 Task: Assign in the project ArrowSprint the issue 'Address issues related to software bugs and defects' to the sprint 'Velocity Venture'. Assign in the project ArrowSprint the issue 'Implement a new feature to allow for virtual meetings and video conferencing' to the sprint 'Velocity Venture'. Assign in the project ArrowSprint the issue 'Develop a new feature to allow for gamification of key tasks and activities.' to the sprint 'Velocity Venture'. Assign in the project ArrowSprint the issue 'Address issues related to slow response time when accessing the system remotely' to the sprint 'Velocity Venture'
Action: Mouse moved to (248, 66)
Screenshot: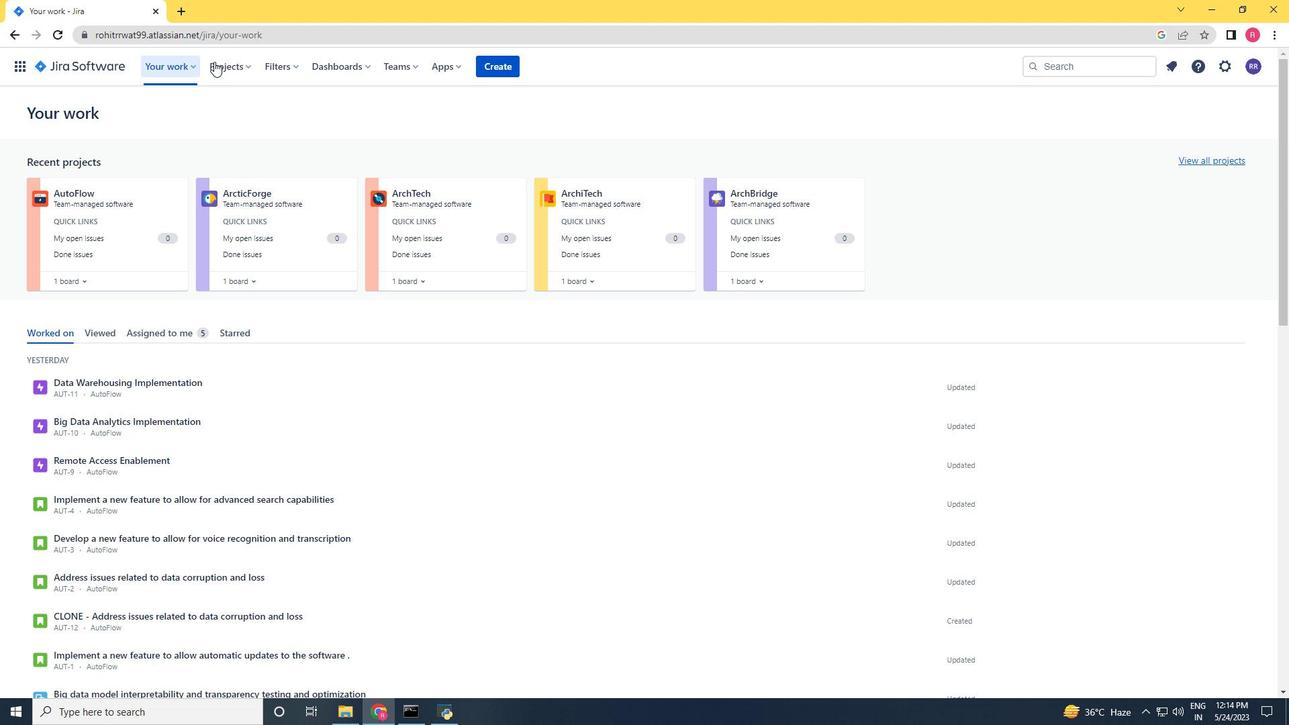 
Action: Mouse pressed left at (248, 66)
Screenshot: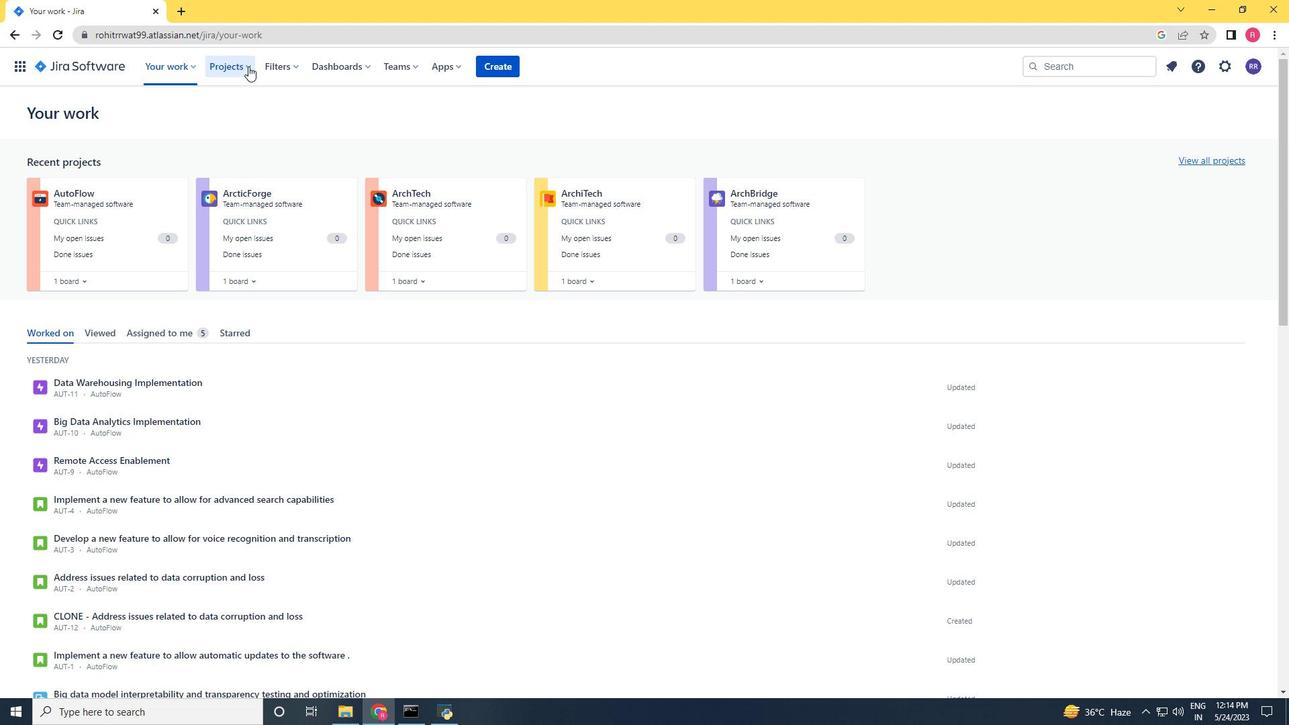 
Action: Mouse moved to (290, 124)
Screenshot: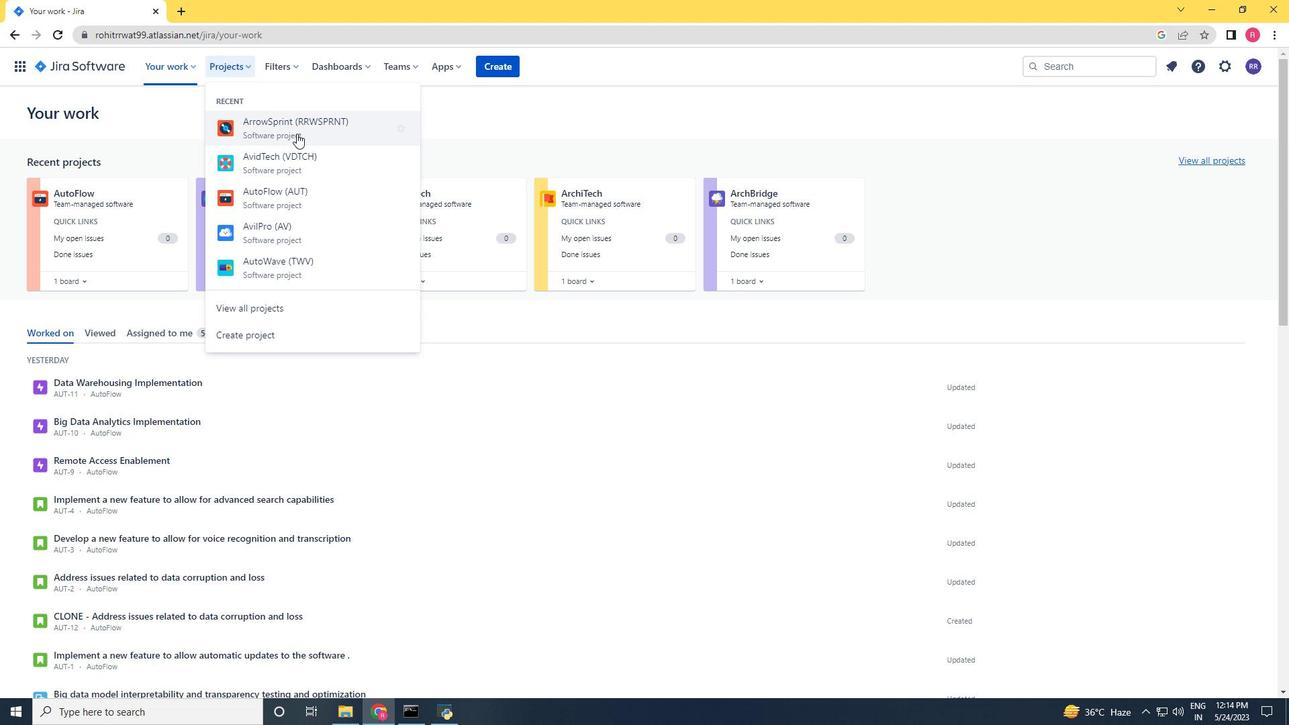 
Action: Mouse pressed left at (290, 124)
Screenshot: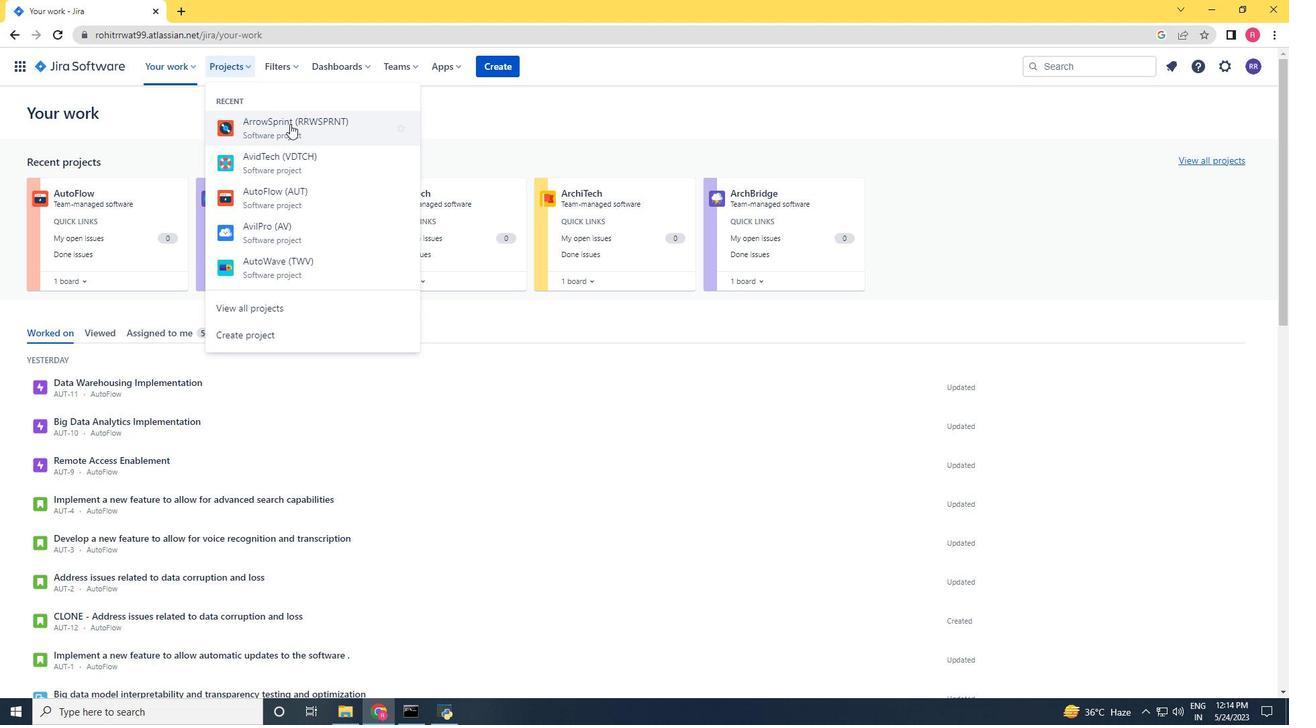 
Action: Mouse moved to (105, 210)
Screenshot: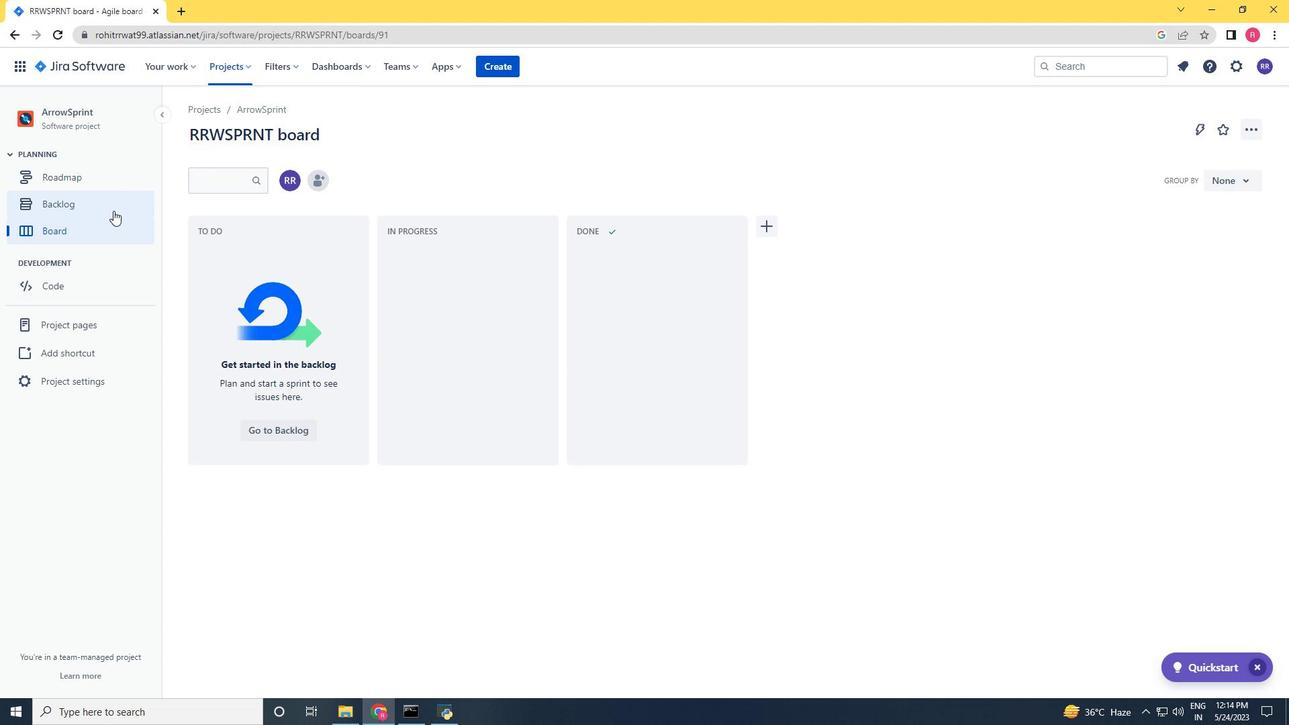 
Action: Mouse pressed left at (105, 210)
Screenshot: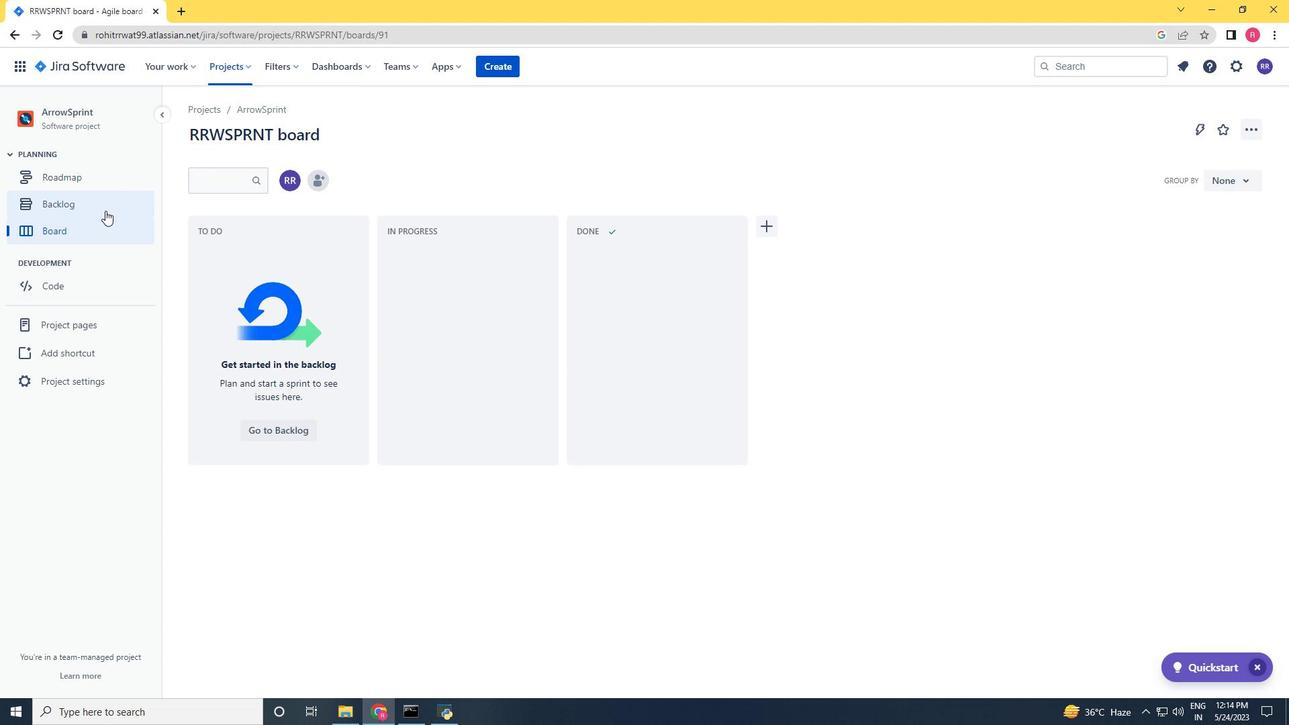 
Action: Mouse moved to (1223, 360)
Screenshot: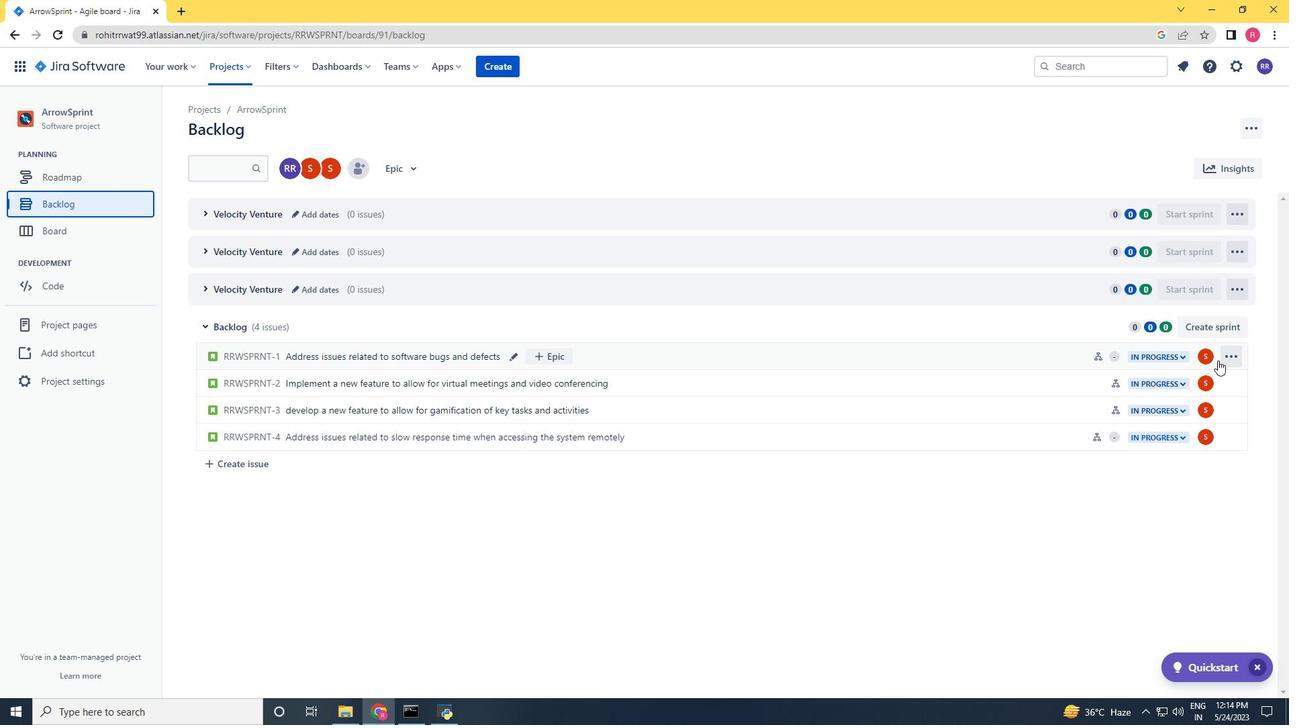 
Action: Mouse pressed left at (1223, 360)
Screenshot: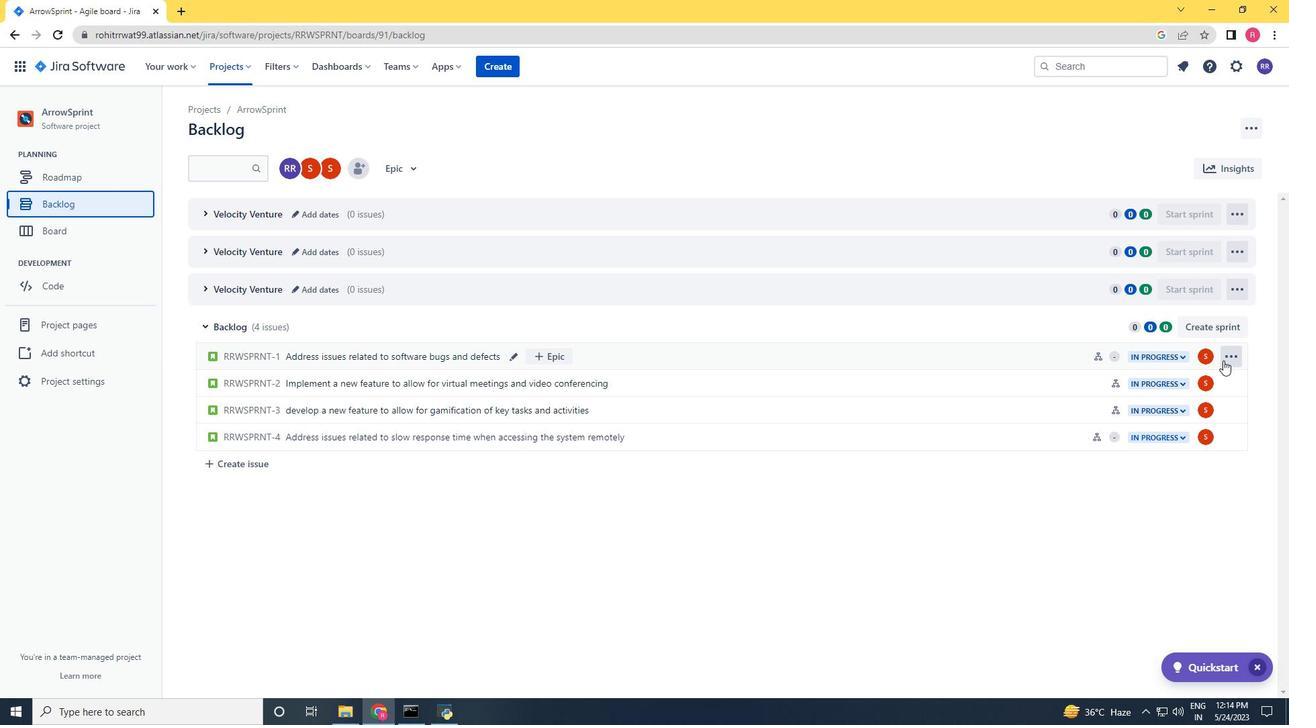 
Action: Mouse moved to (1208, 511)
Screenshot: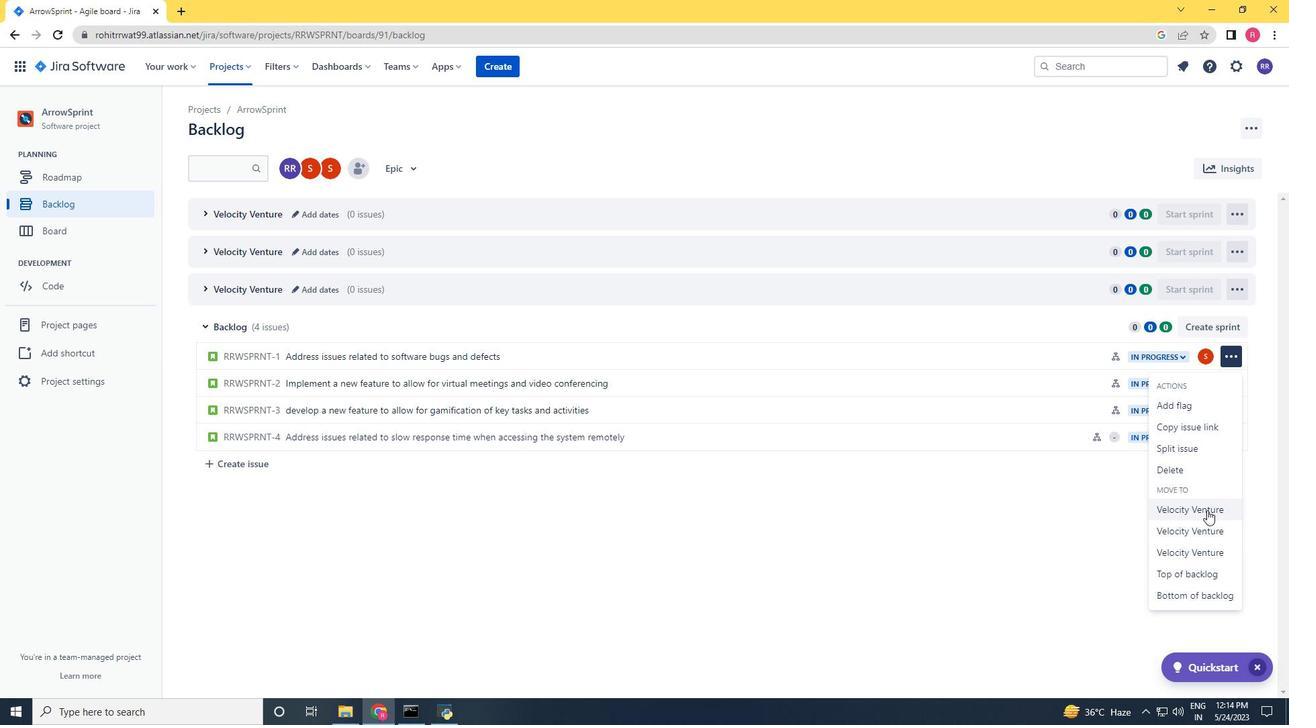 
Action: Mouse pressed left at (1208, 511)
Screenshot: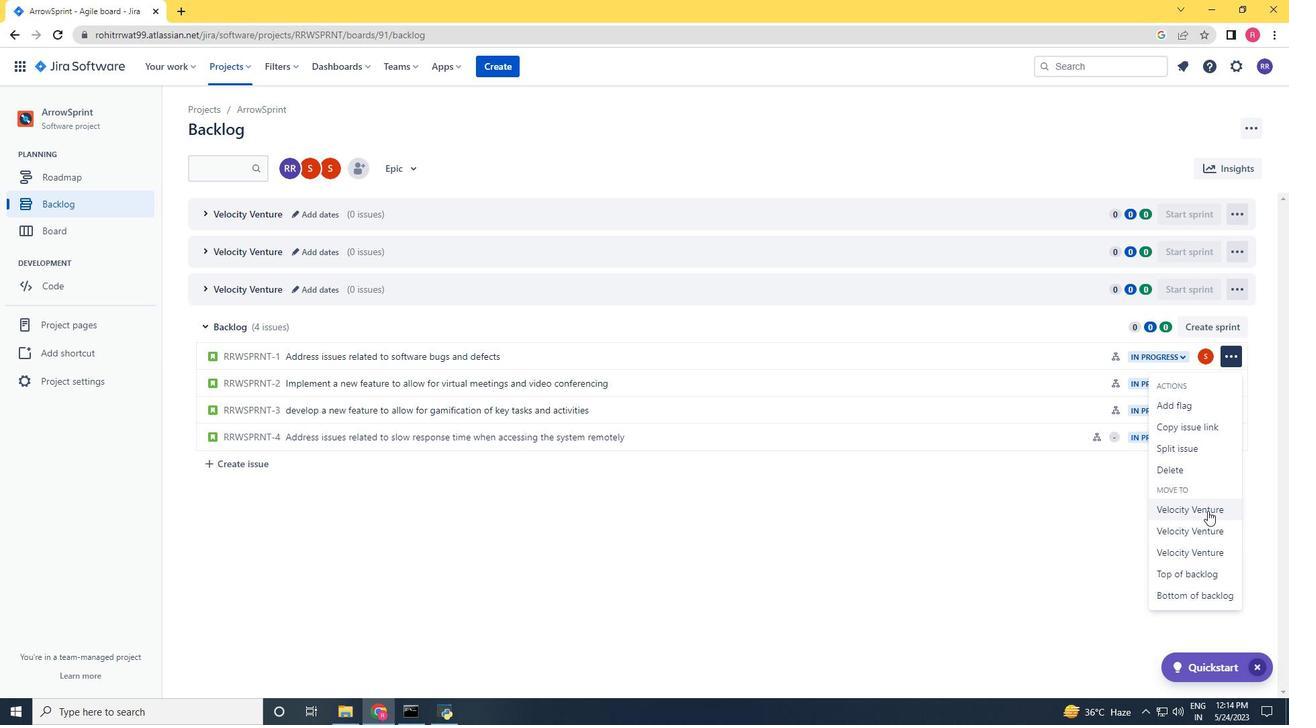 
Action: Mouse moved to (1227, 360)
Screenshot: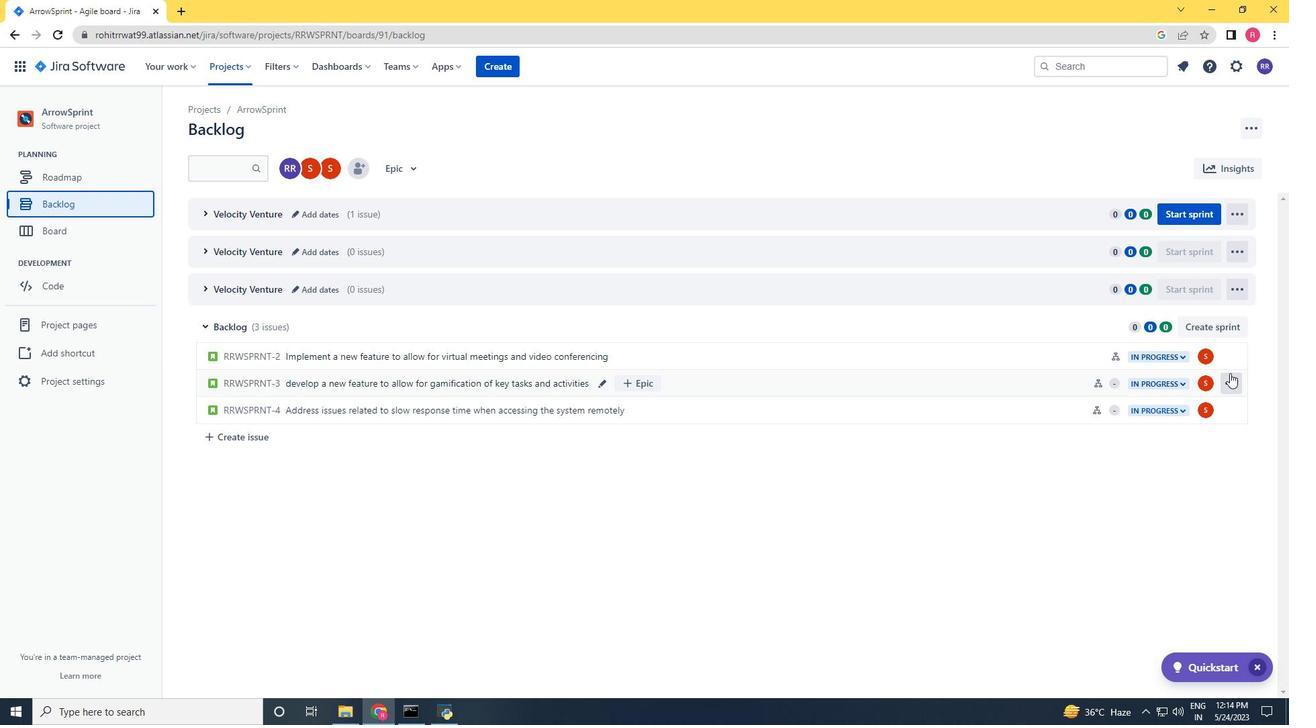 
Action: Mouse pressed left at (1227, 360)
Screenshot: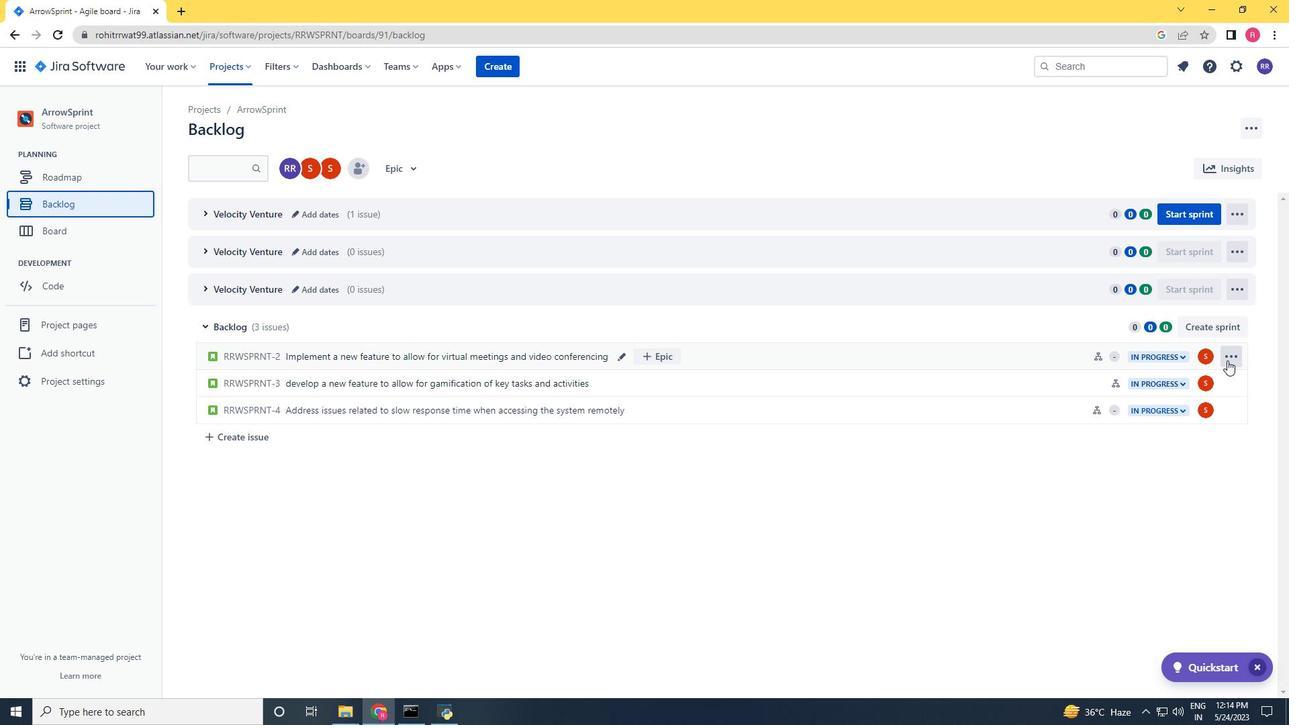 
Action: Mouse moved to (1221, 534)
Screenshot: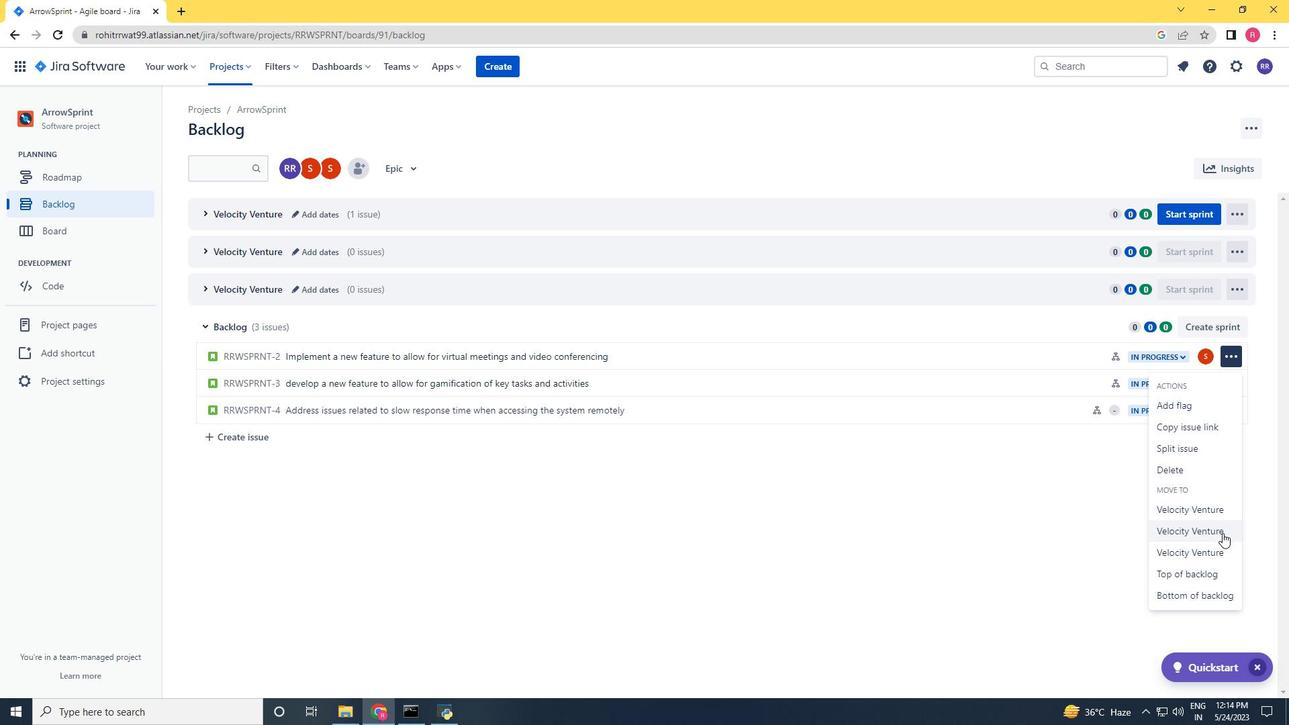 
Action: Mouse pressed left at (1221, 534)
Screenshot: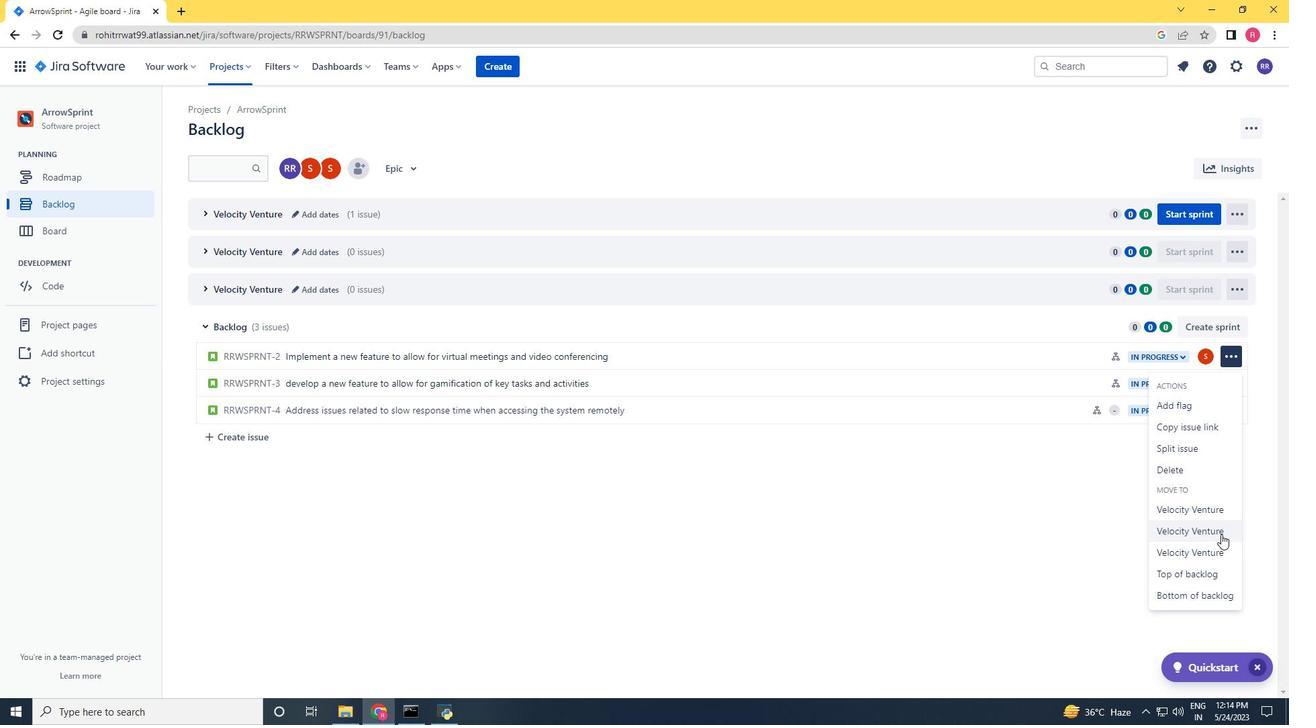 
Action: Mouse moved to (1232, 357)
Screenshot: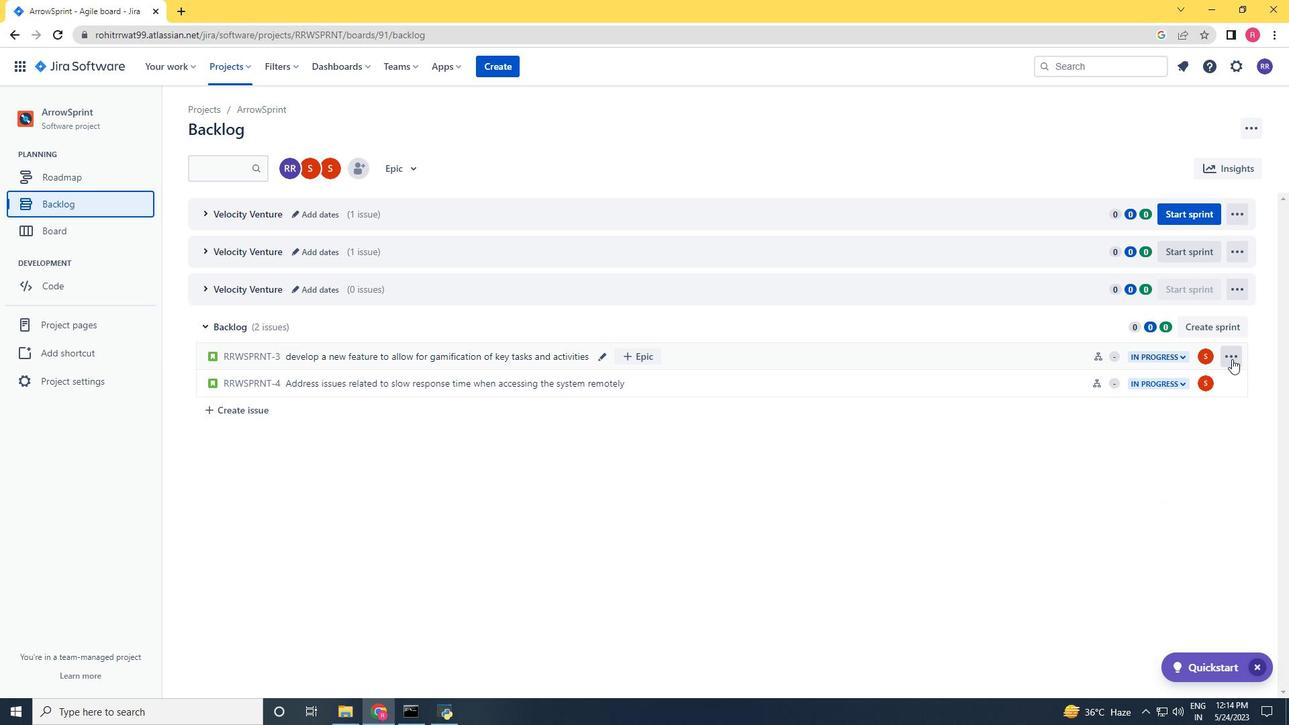 
Action: Mouse pressed left at (1232, 357)
Screenshot: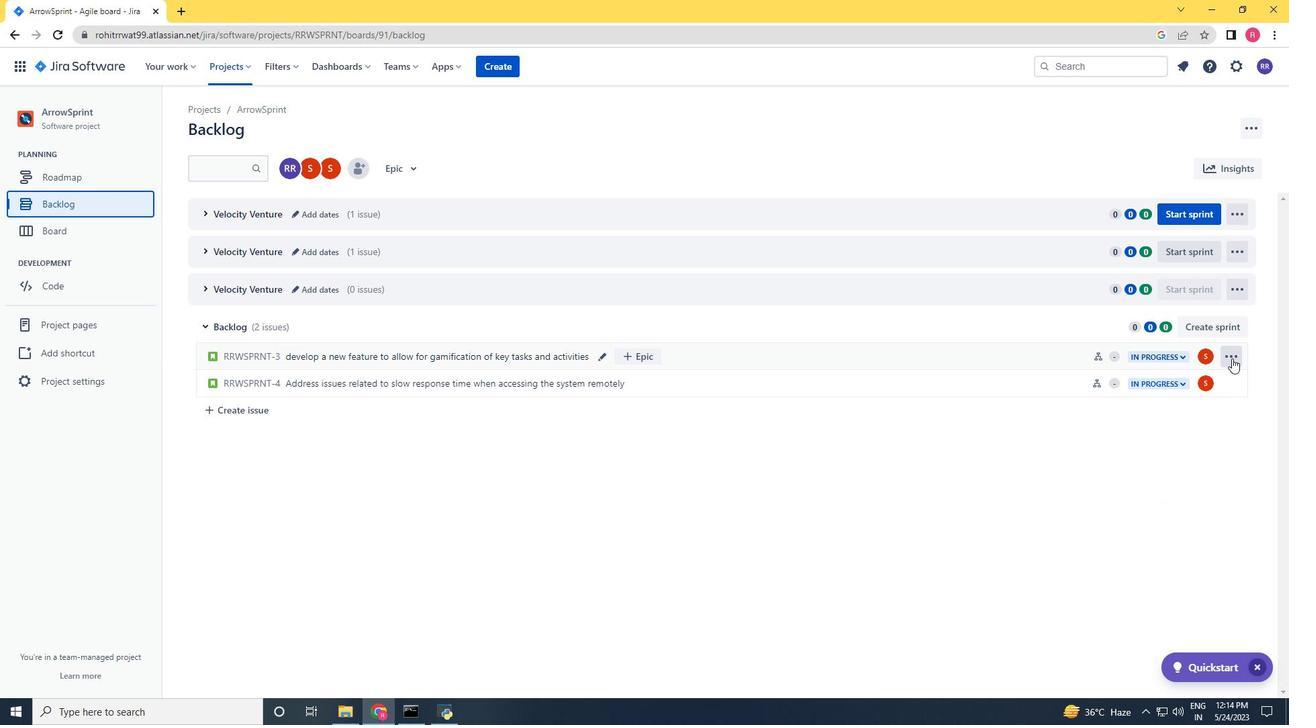 
Action: Mouse moved to (1220, 545)
Screenshot: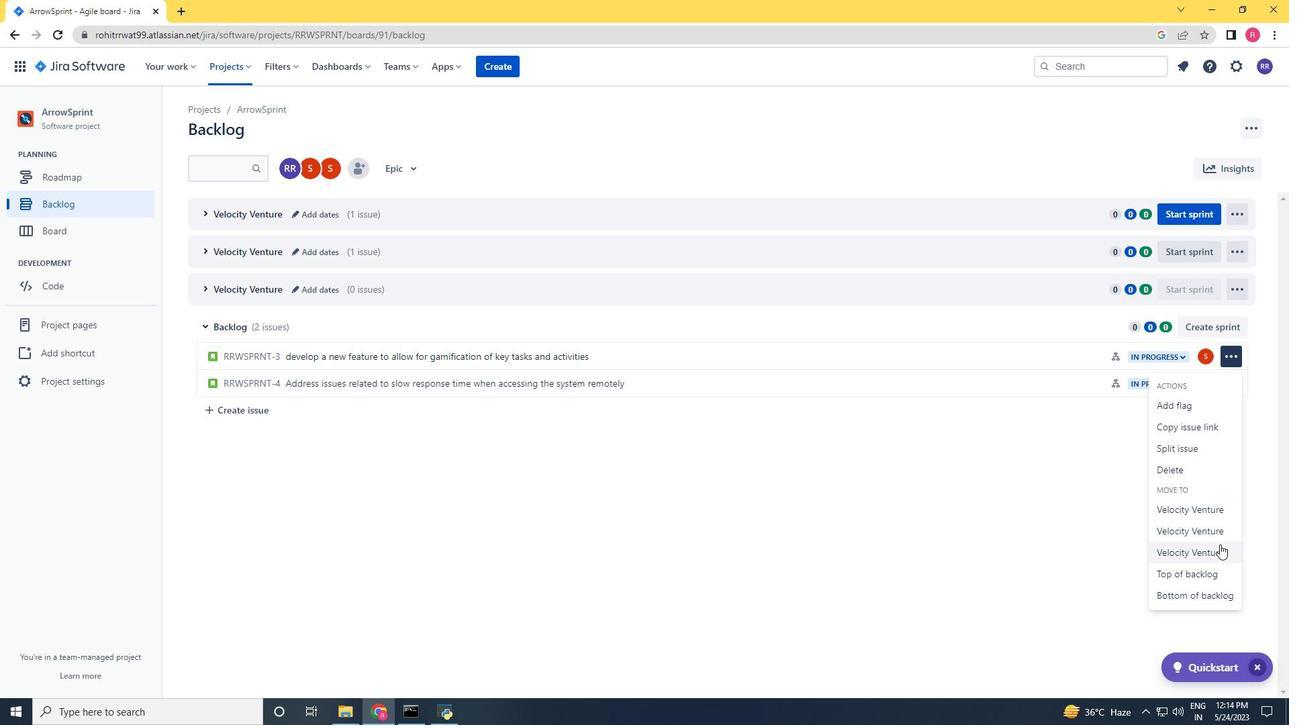 
Action: Mouse pressed left at (1220, 545)
Screenshot: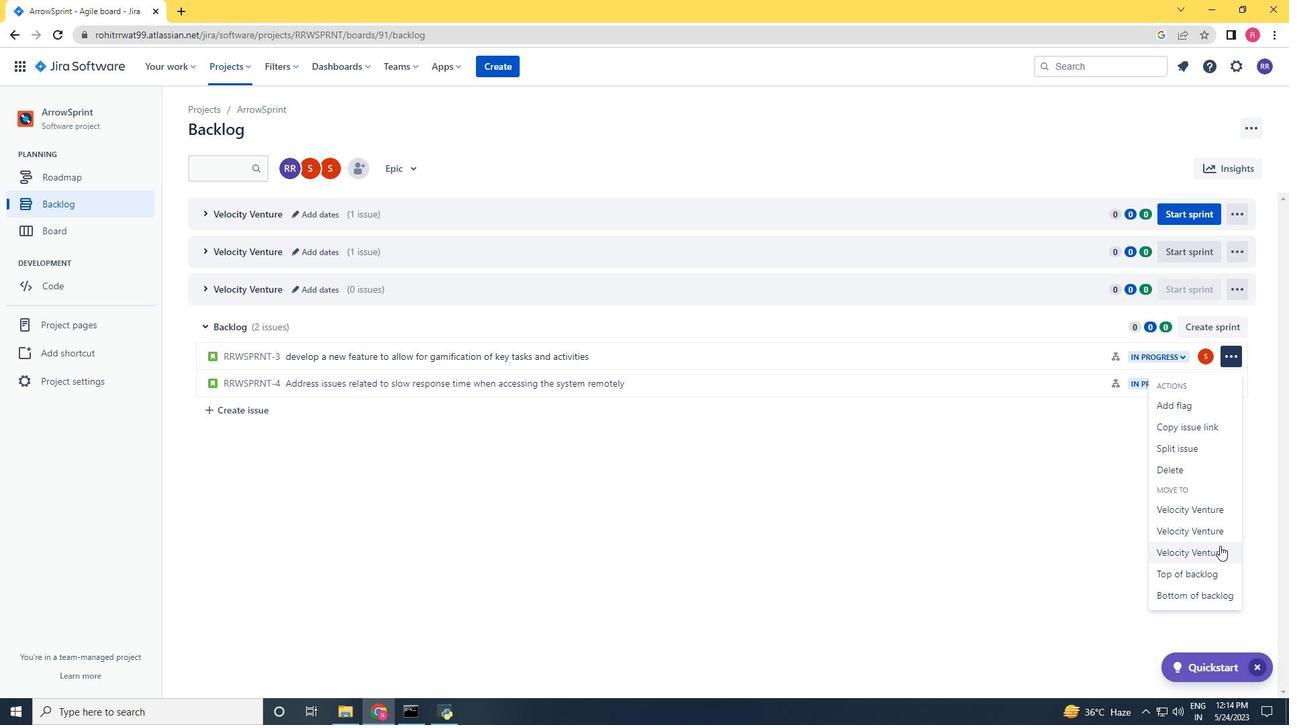 
Action: Mouse moved to (1239, 359)
Screenshot: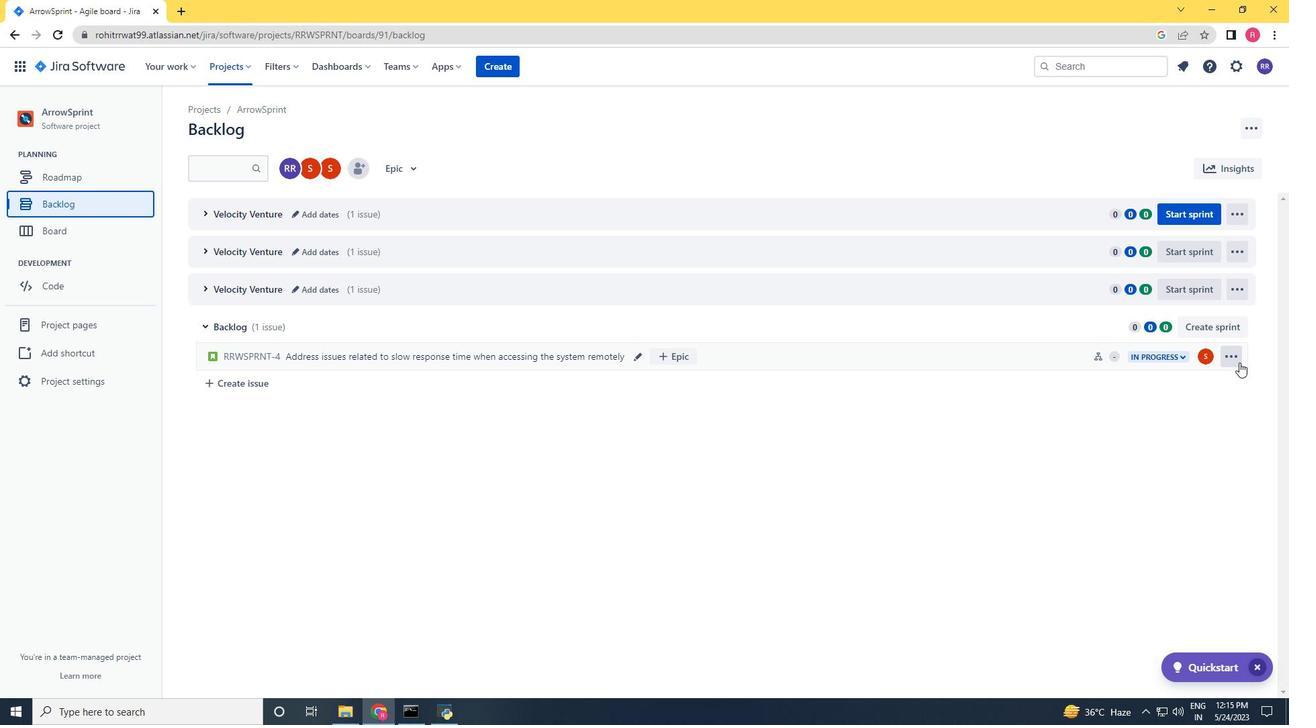 
Action: Mouse pressed left at (1239, 359)
Screenshot: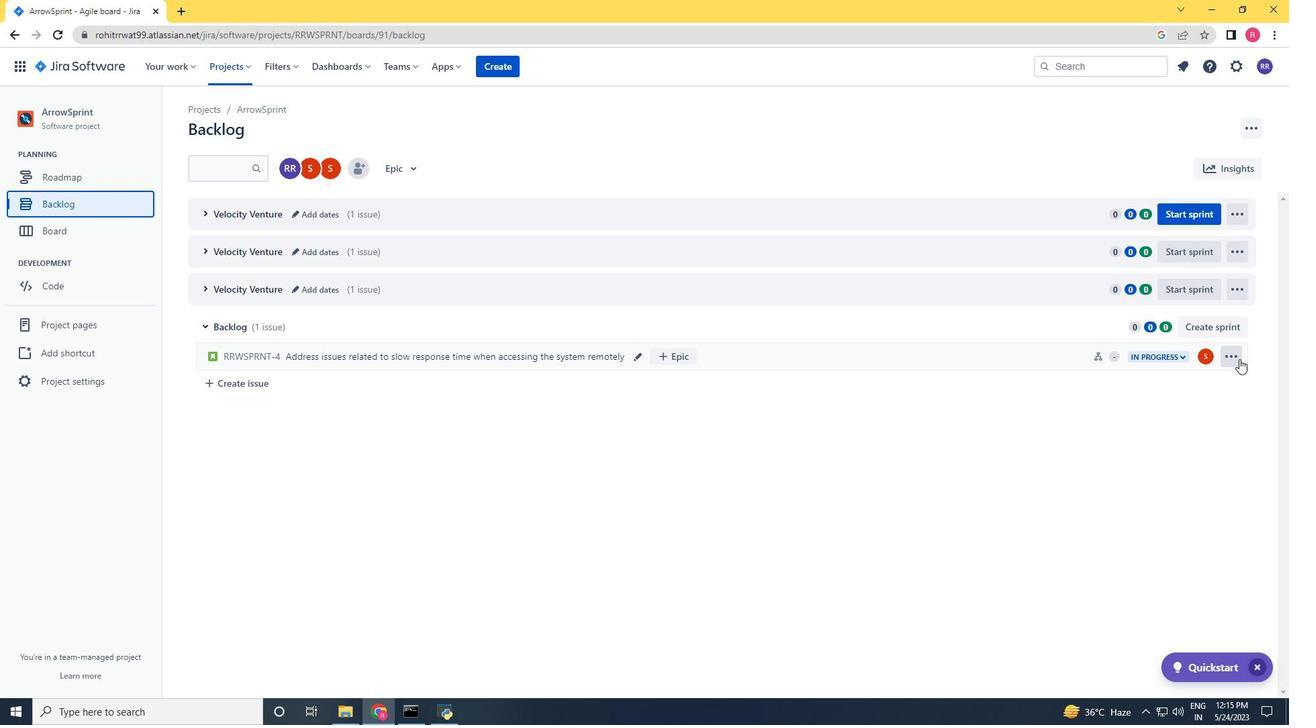
Action: Mouse moved to (1228, 541)
Screenshot: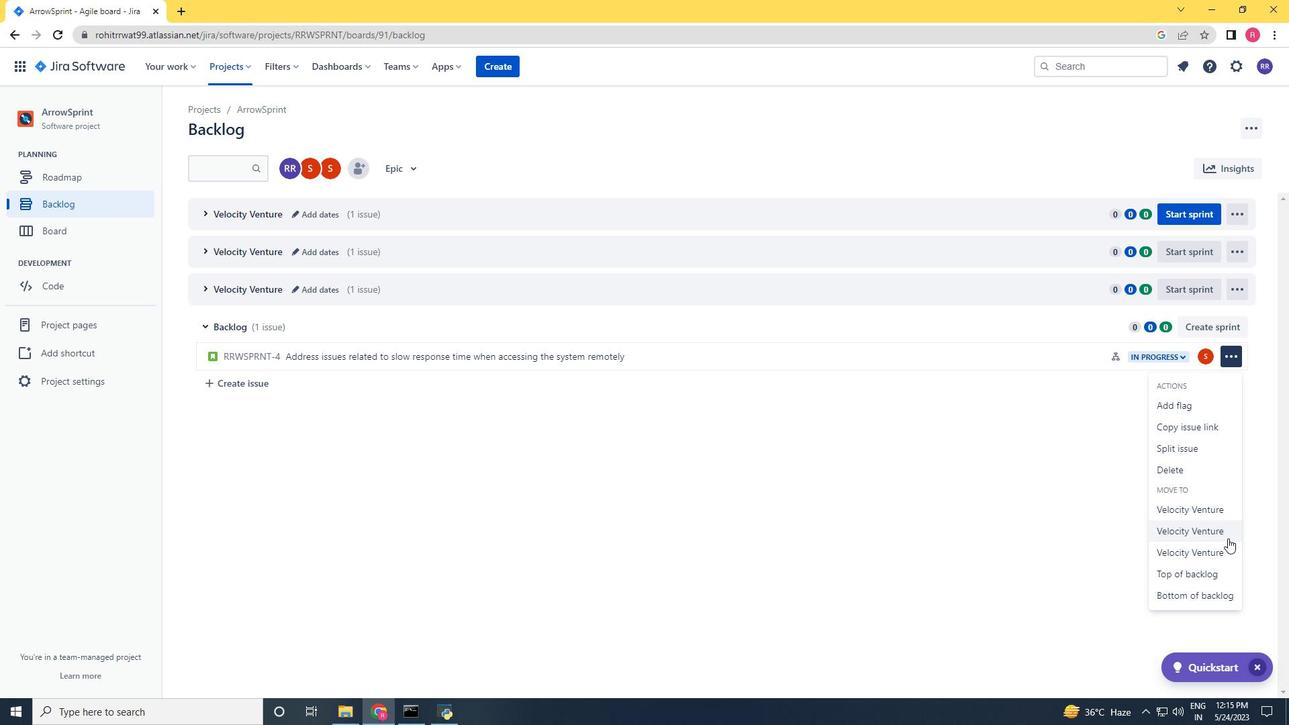 
Action: Mouse pressed left at (1228, 541)
Screenshot: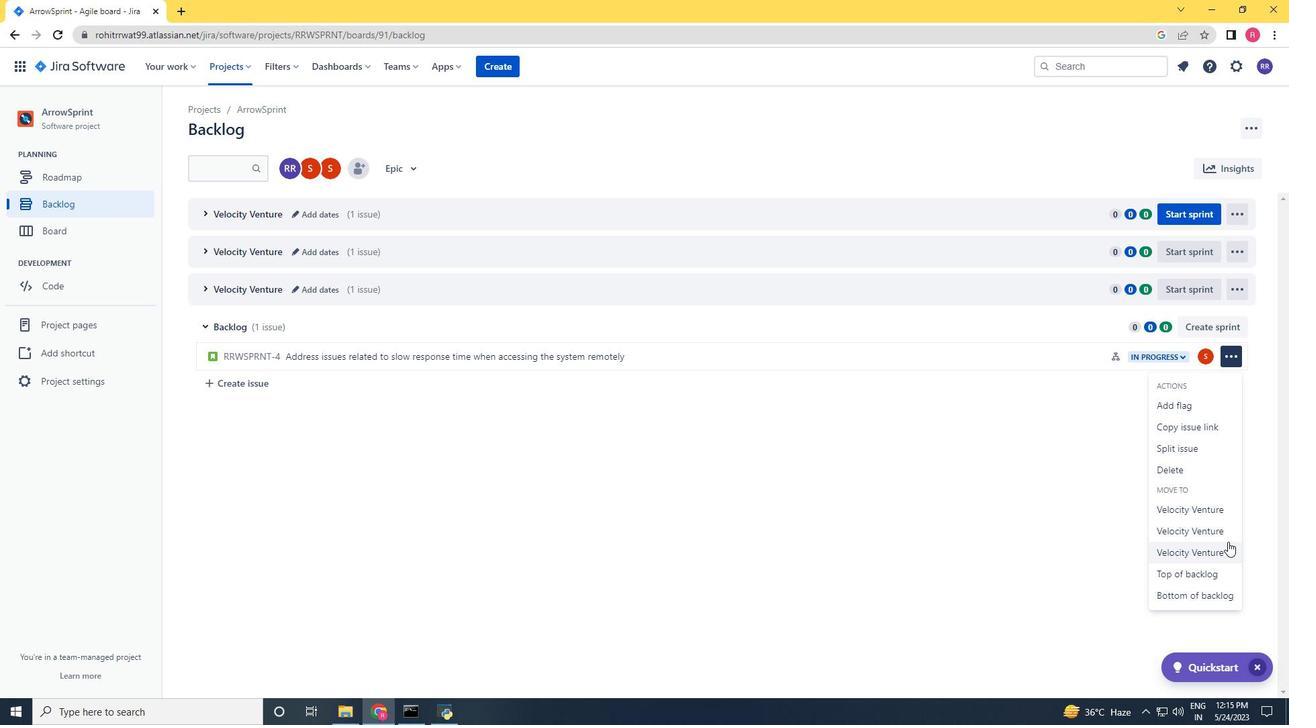 
Action: Mouse moved to (202, 212)
Screenshot: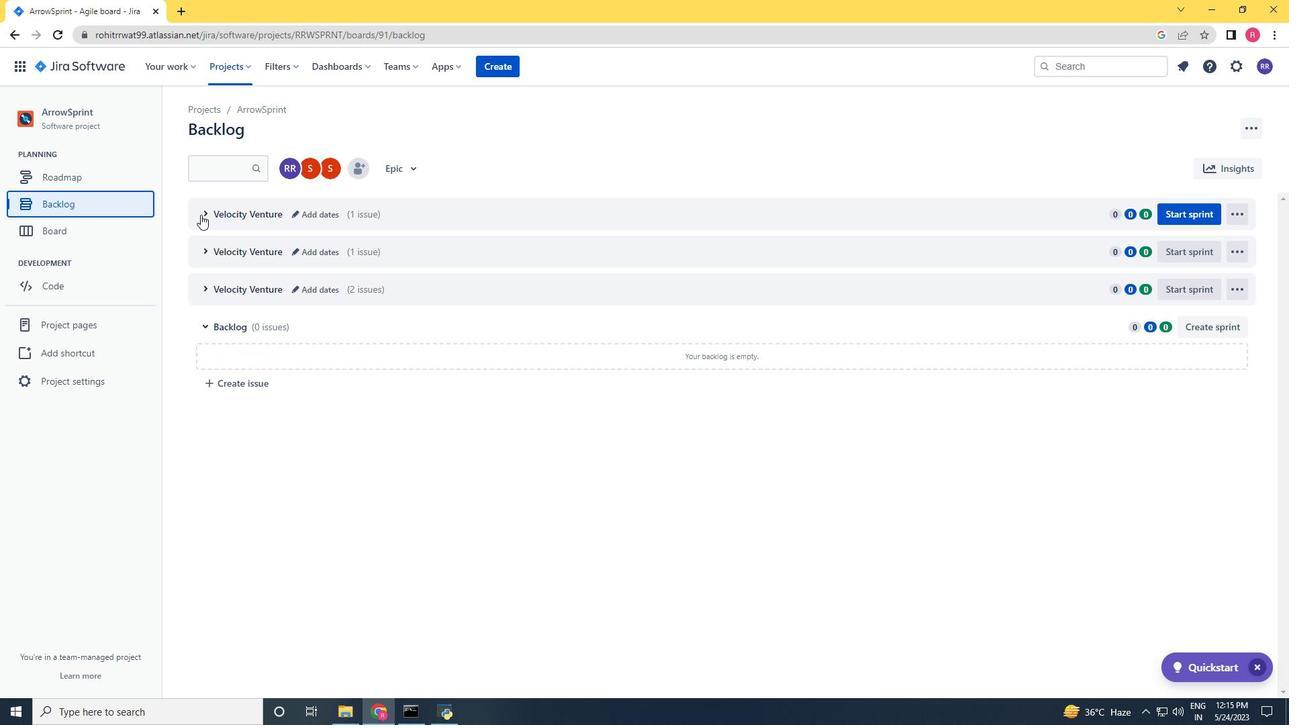 
Action: Mouse pressed left at (202, 212)
Screenshot: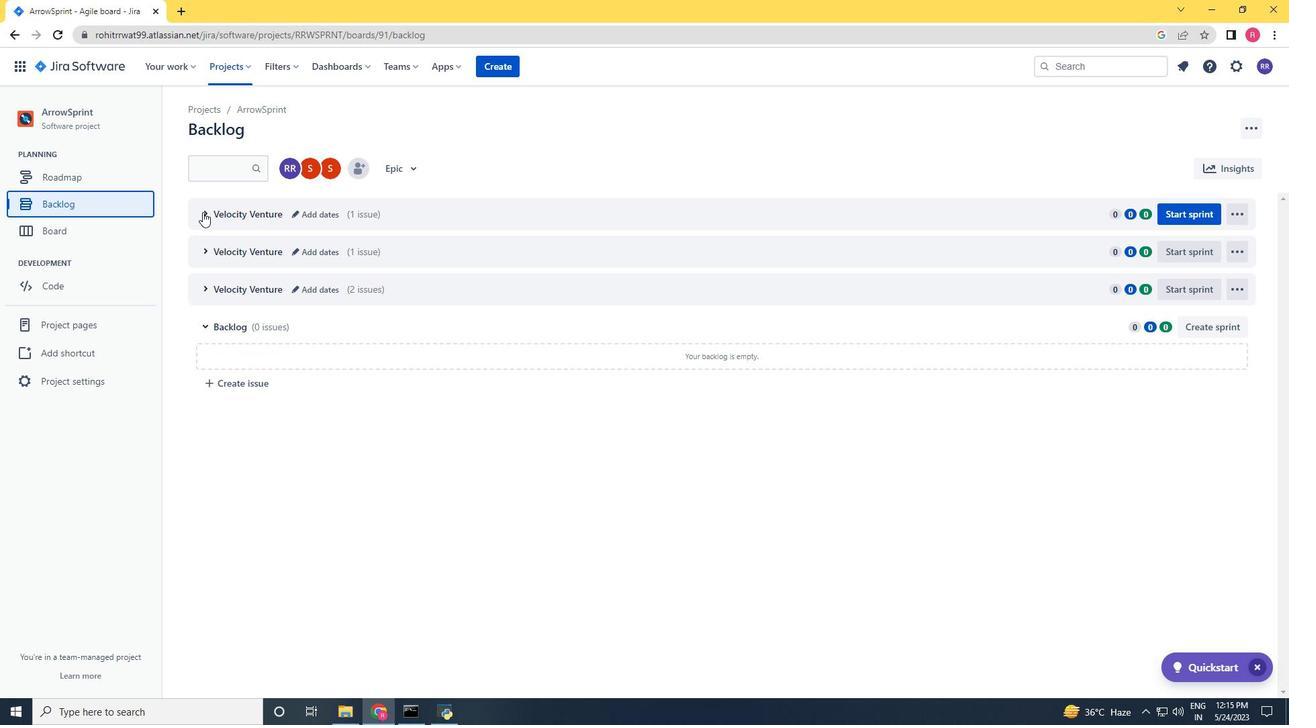 
Action: Mouse moved to (205, 333)
Screenshot: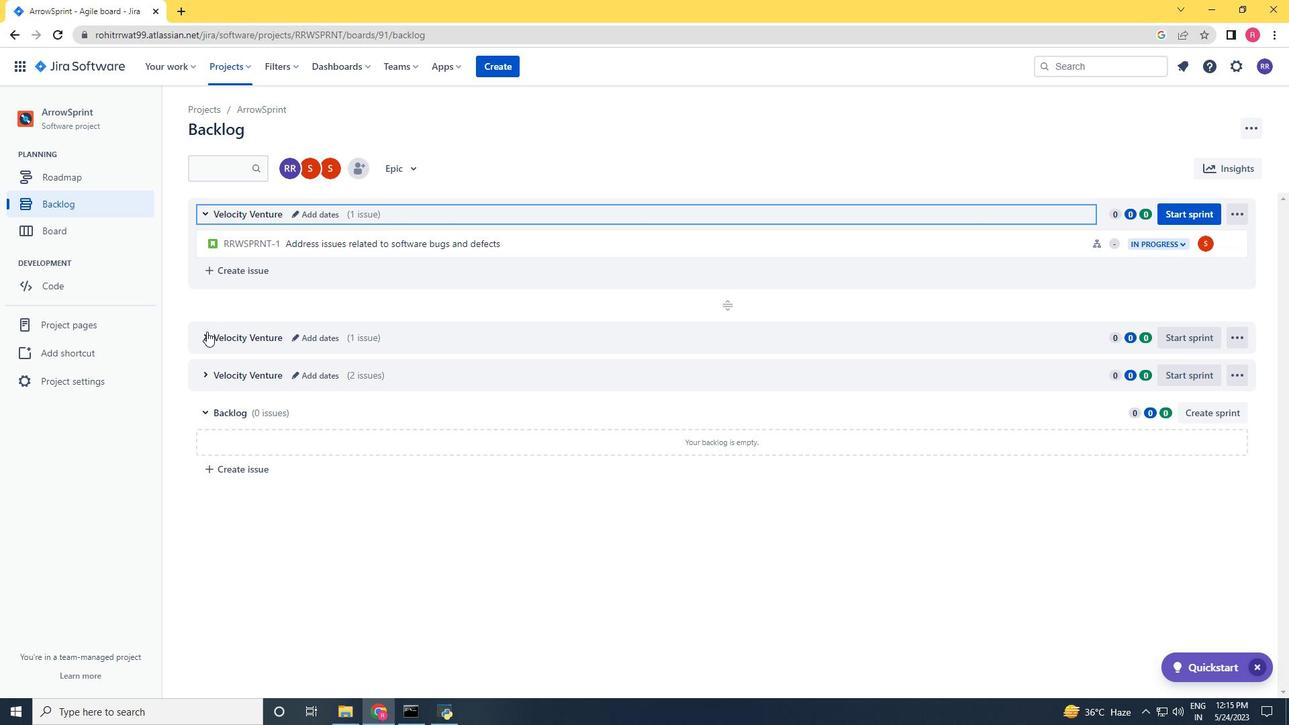 
Action: Mouse pressed left at (205, 333)
Screenshot: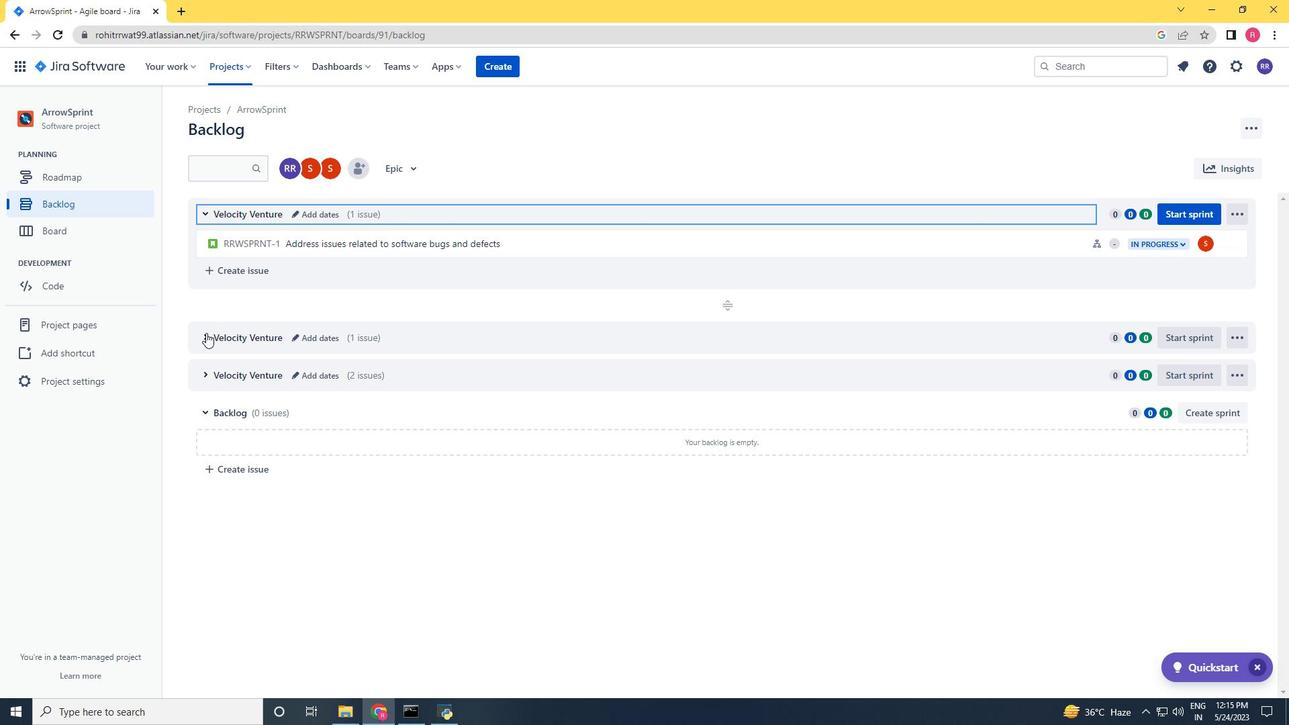 
Action: Mouse moved to (207, 461)
Screenshot: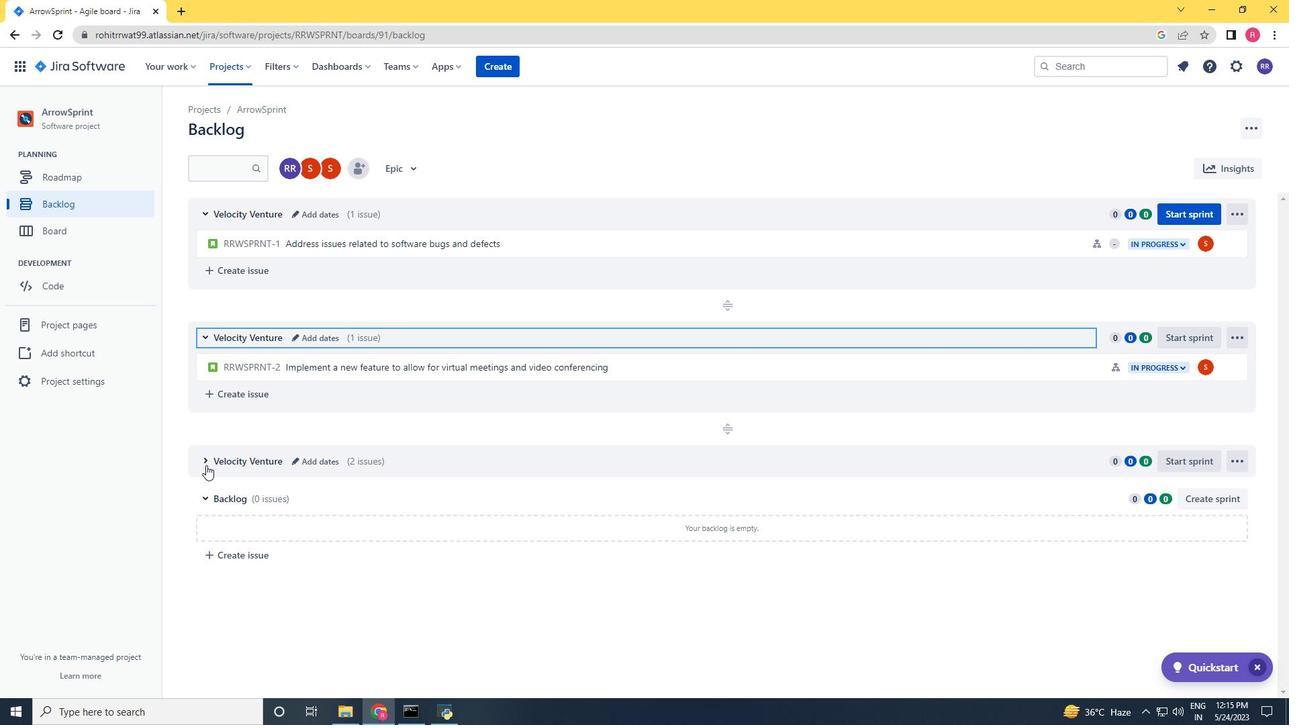 
Action: Mouse pressed left at (207, 461)
Screenshot: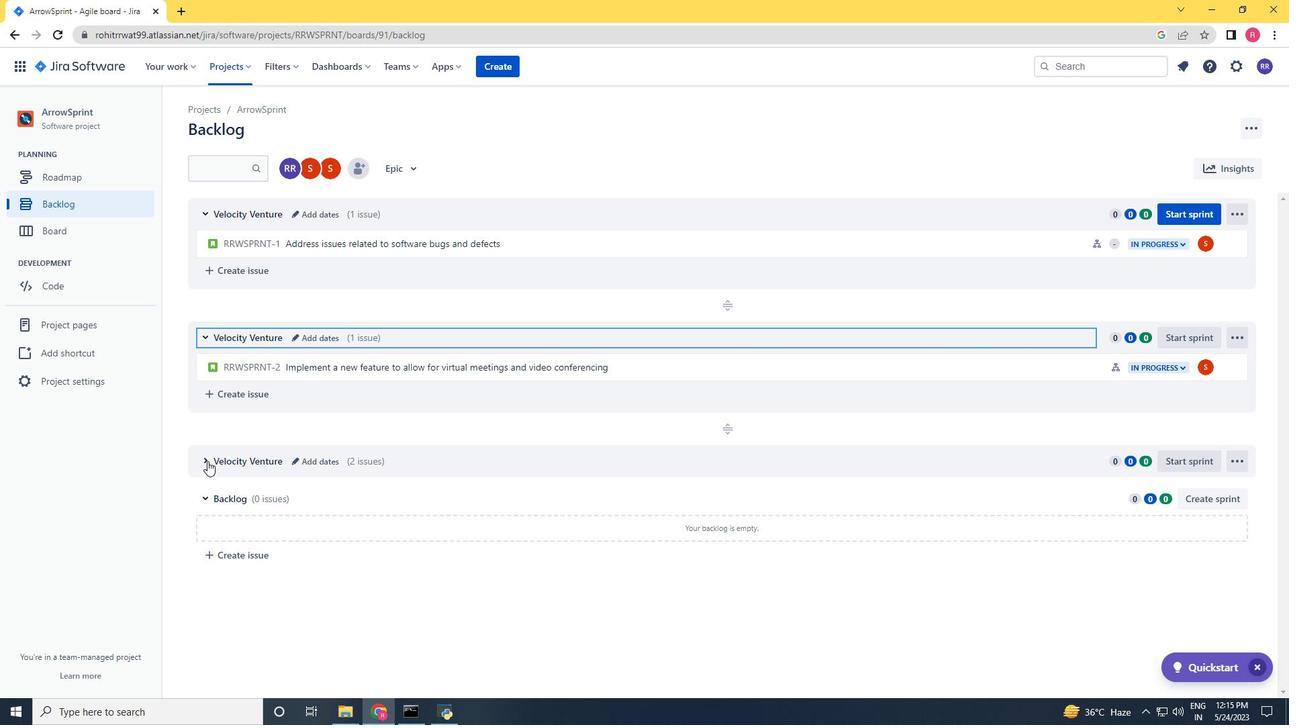 
Action: Mouse moved to (207, 447)
Screenshot: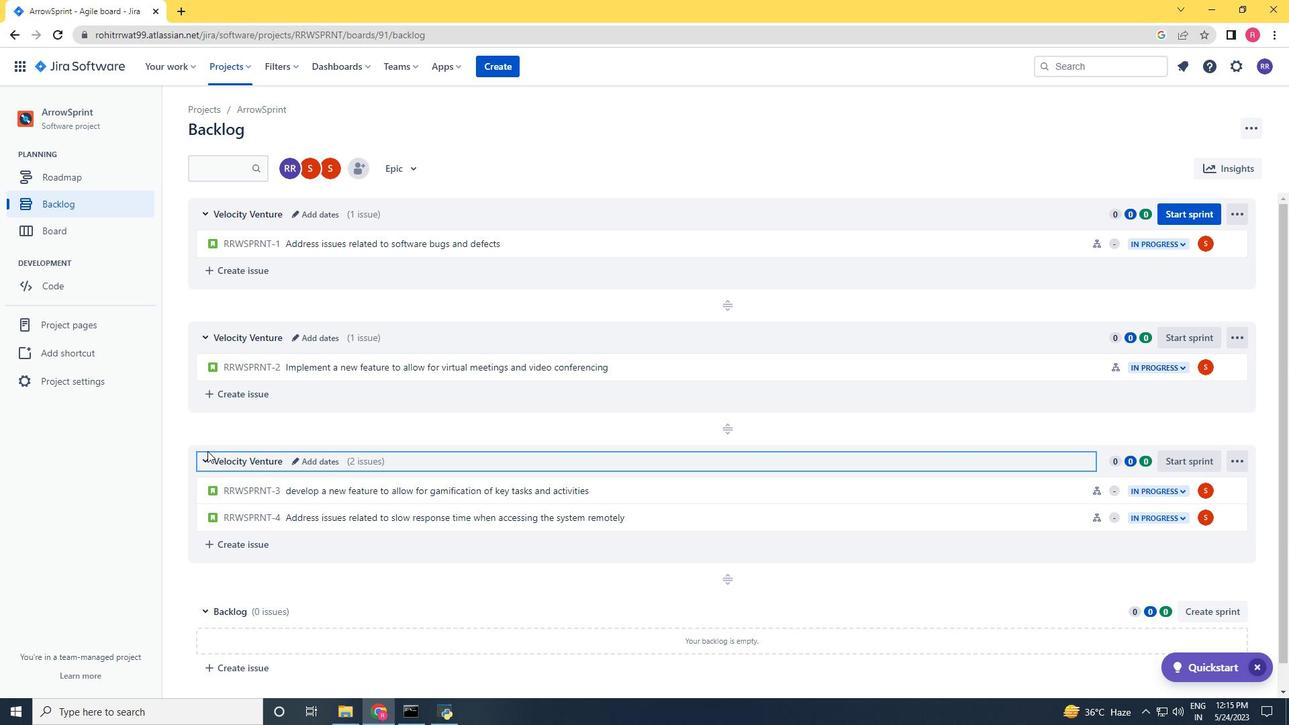 
